 Task: Check the sale-to-list ratio of 2 stories in the last 3 years.
Action: Mouse moved to (1061, 237)
Screenshot: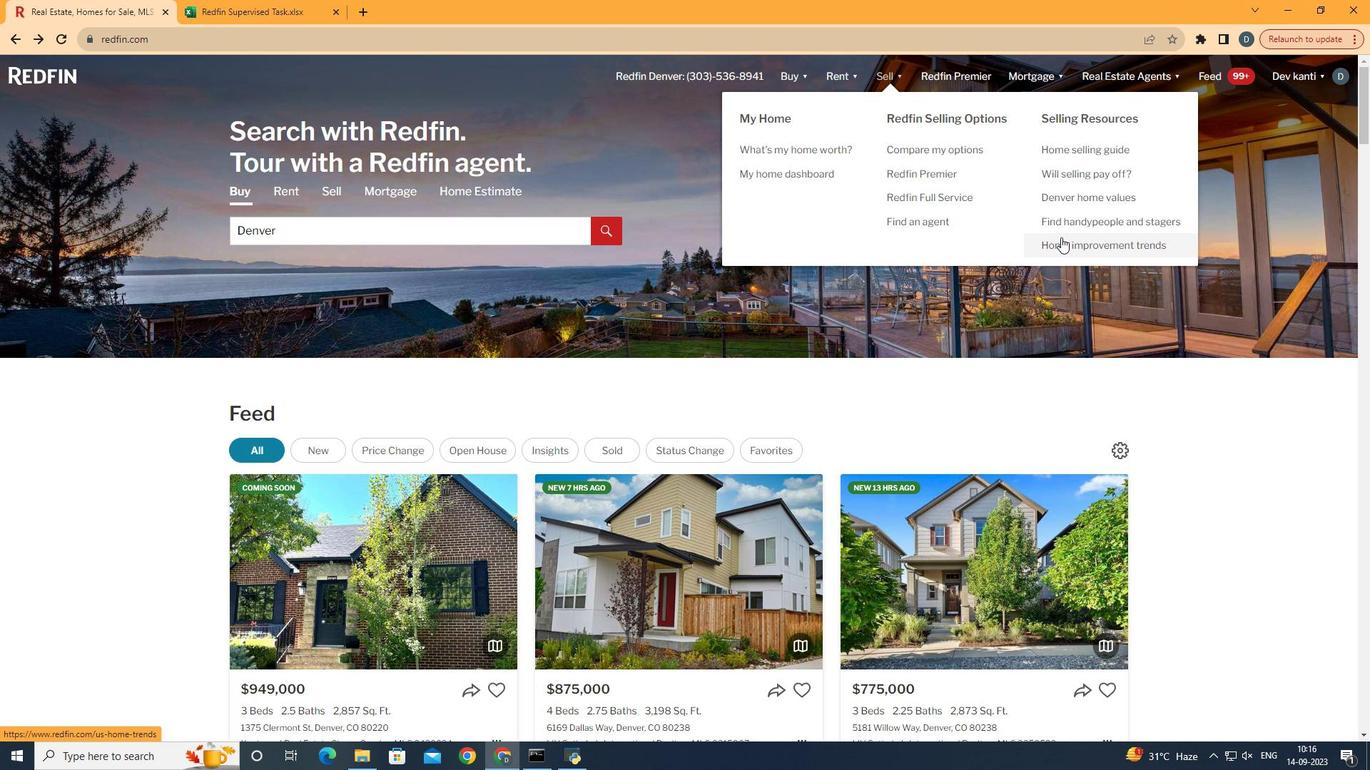 
Action: Mouse pressed left at (1061, 237)
Screenshot: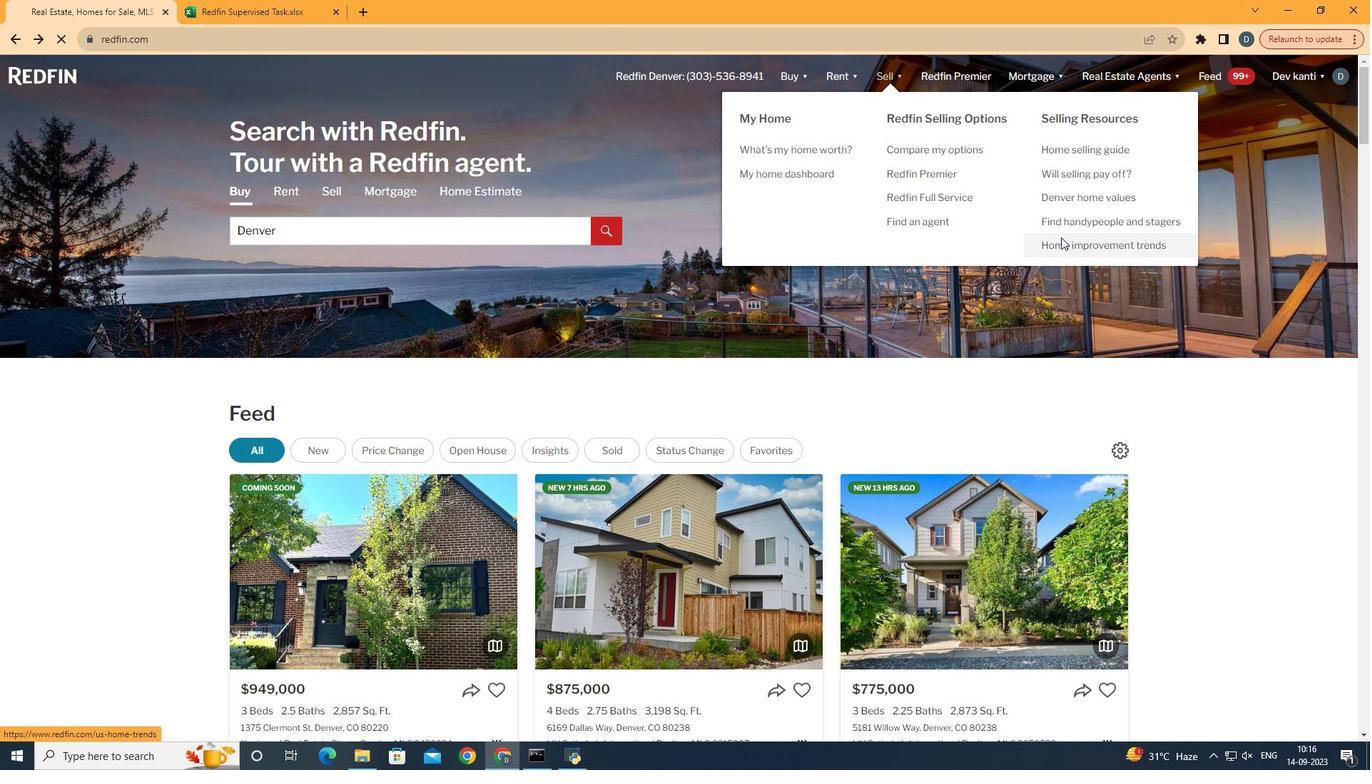 
Action: Mouse moved to (334, 270)
Screenshot: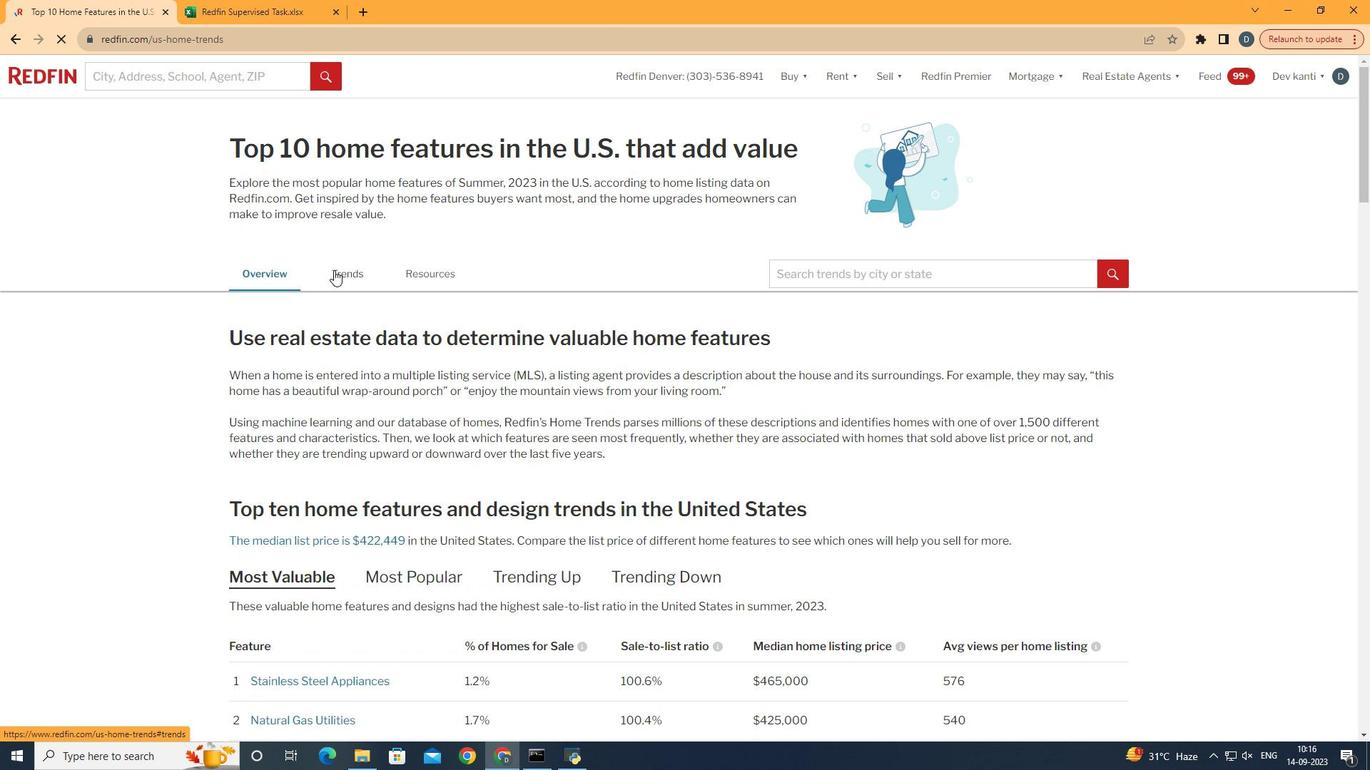 
Action: Mouse pressed left at (334, 270)
Screenshot: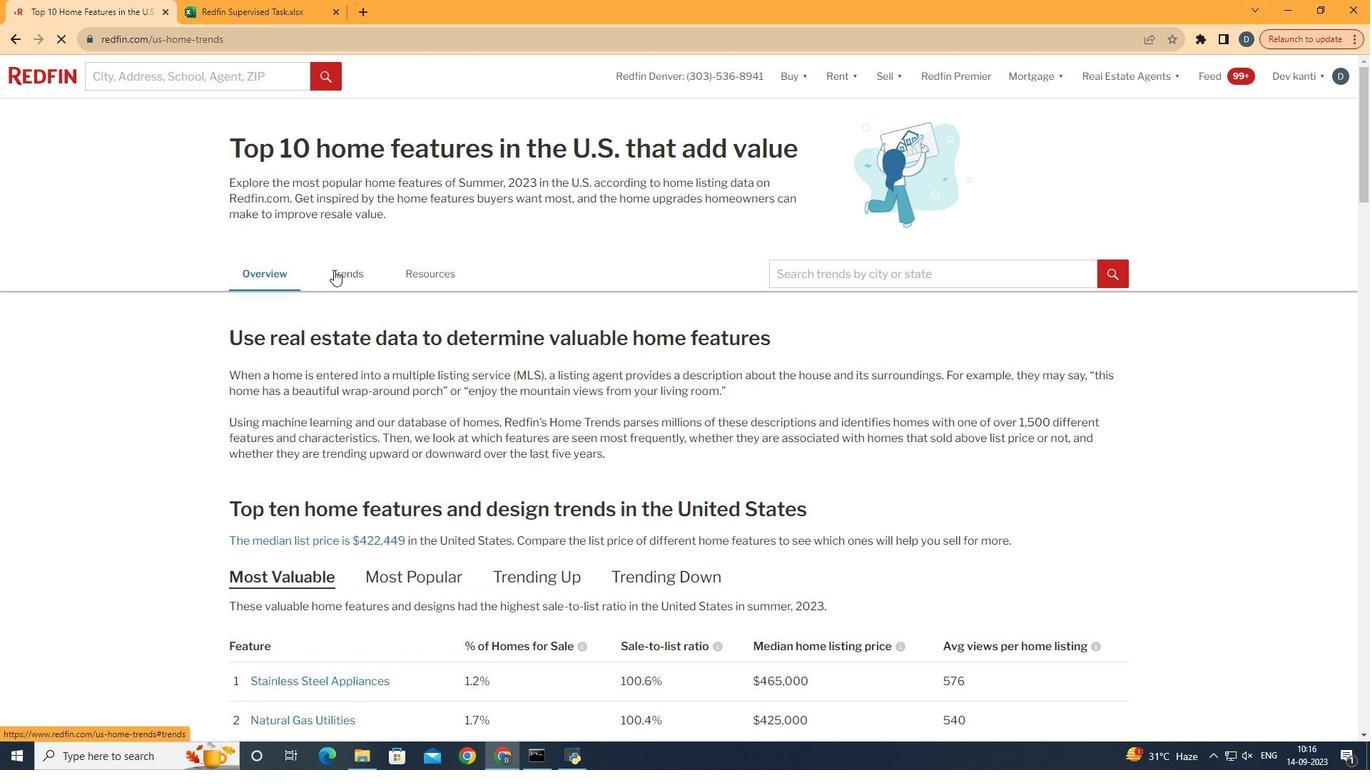 
Action: Mouse moved to (563, 336)
Screenshot: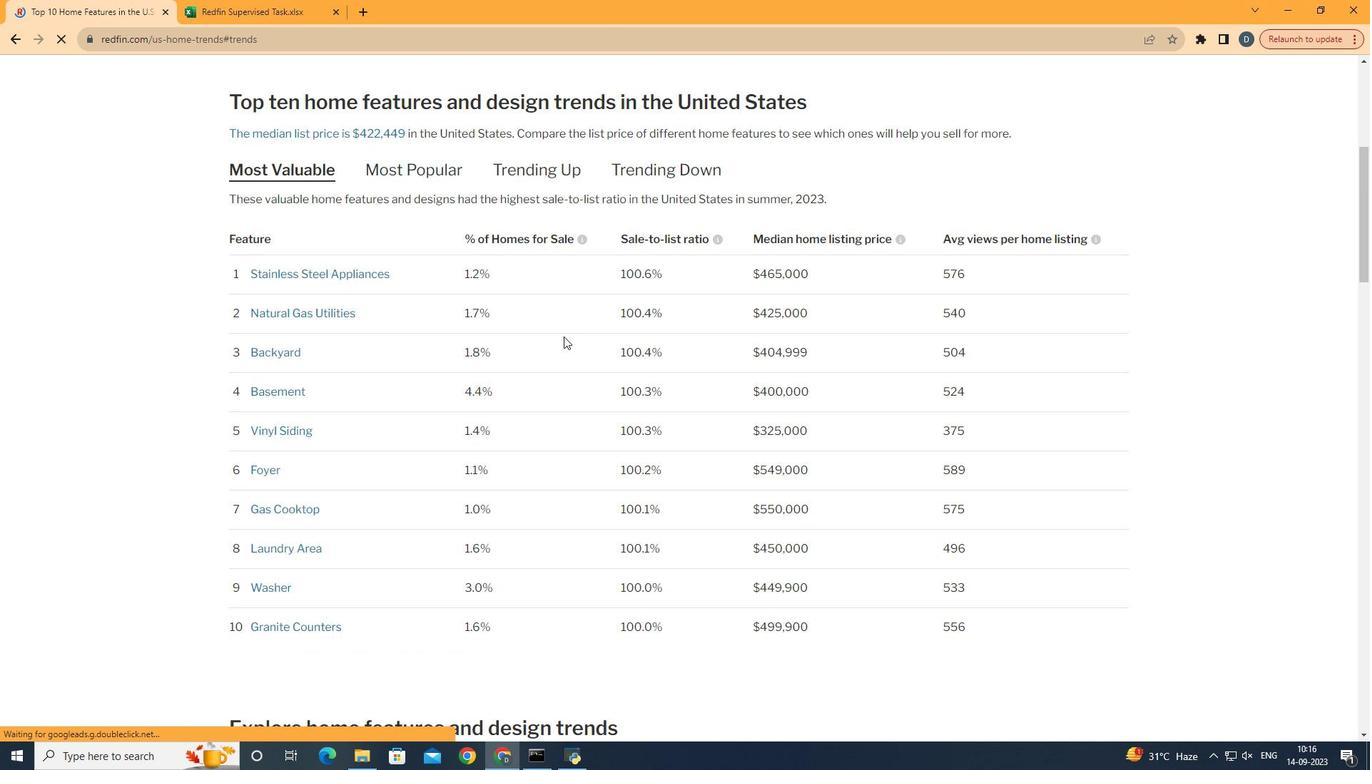 
Action: Mouse scrolled (563, 336) with delta (0, 0)
Screenshot: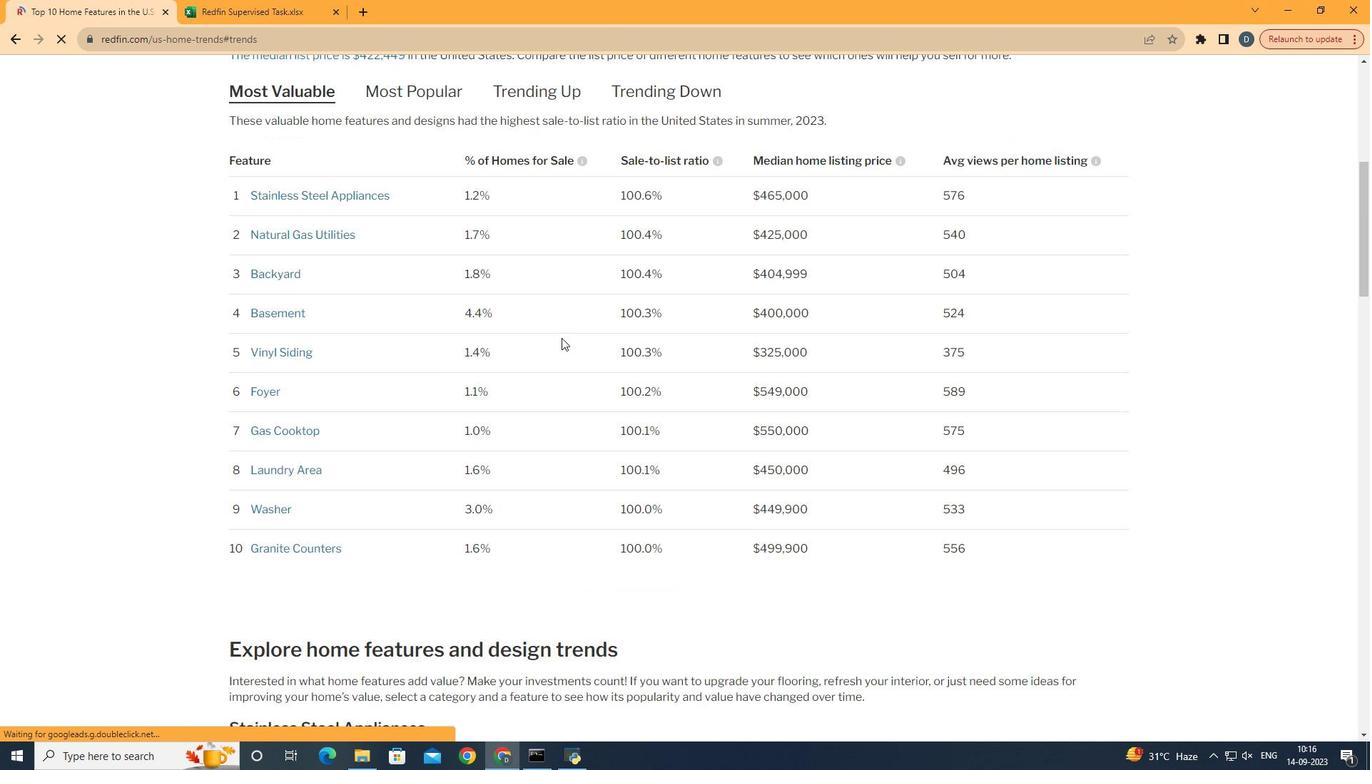 
Action: Mouse scrolled (563, 336) with delta (0, 0)
Screenshot: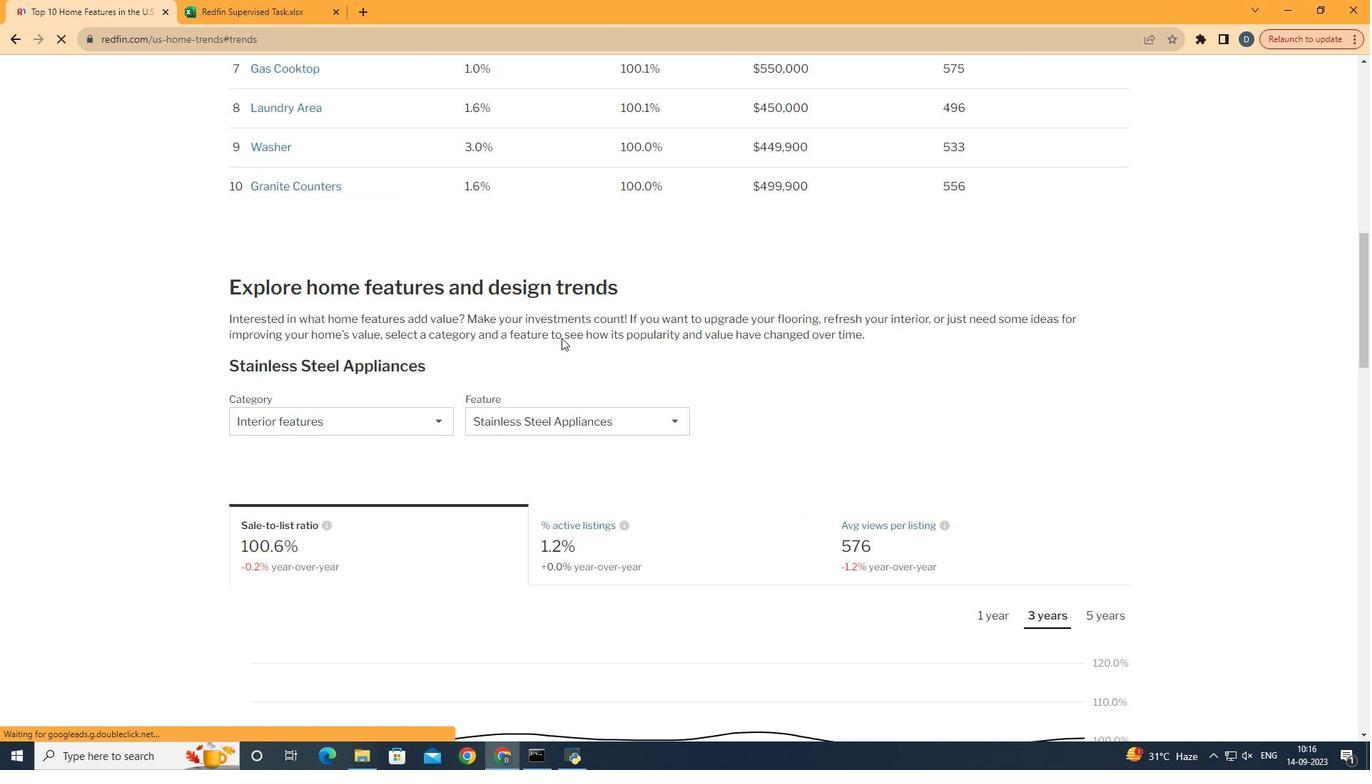 
Action: Mouse scrolled (563, 336) with delta (0, 0)
Screenshot: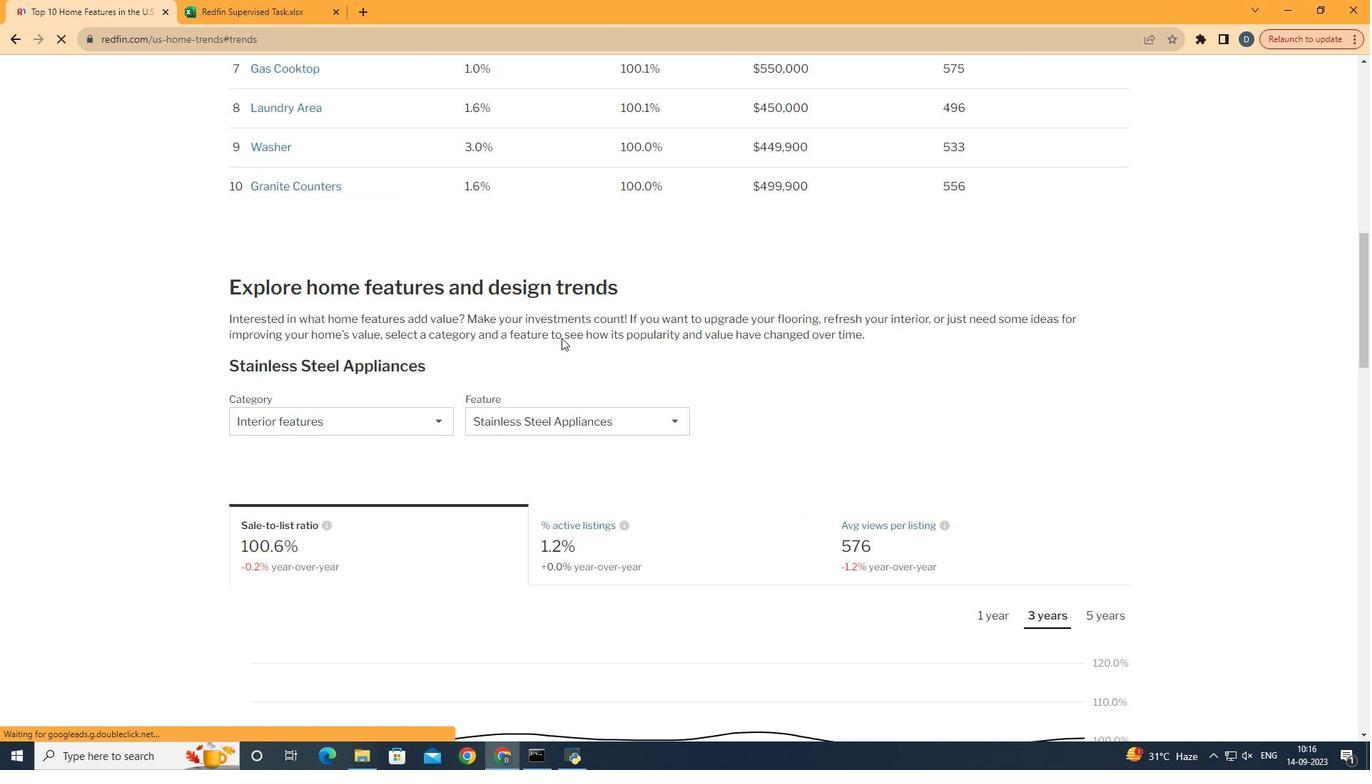 
Action: Mouse moved to (563, 337)
Screenshot: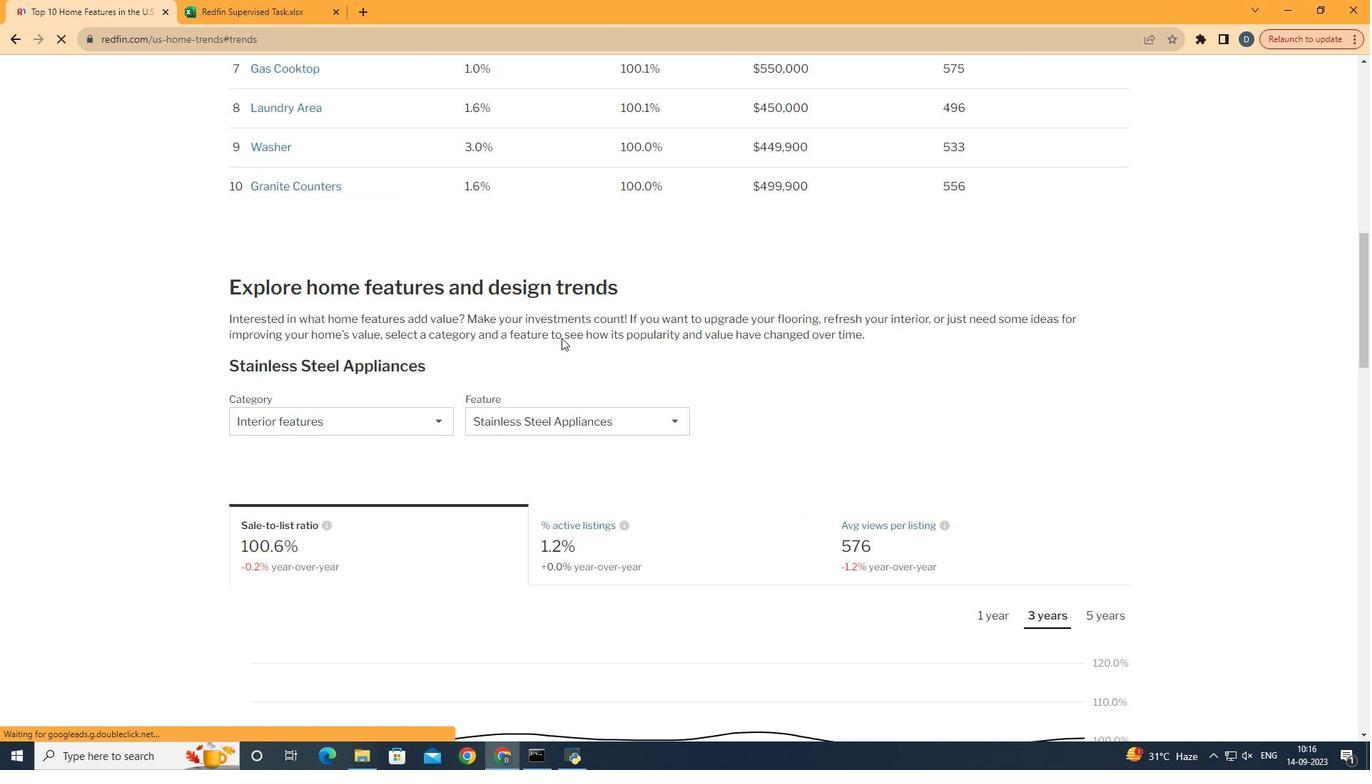
Action: Mouse scrolled (563, 336) with delta (0, 0)
Screenshot: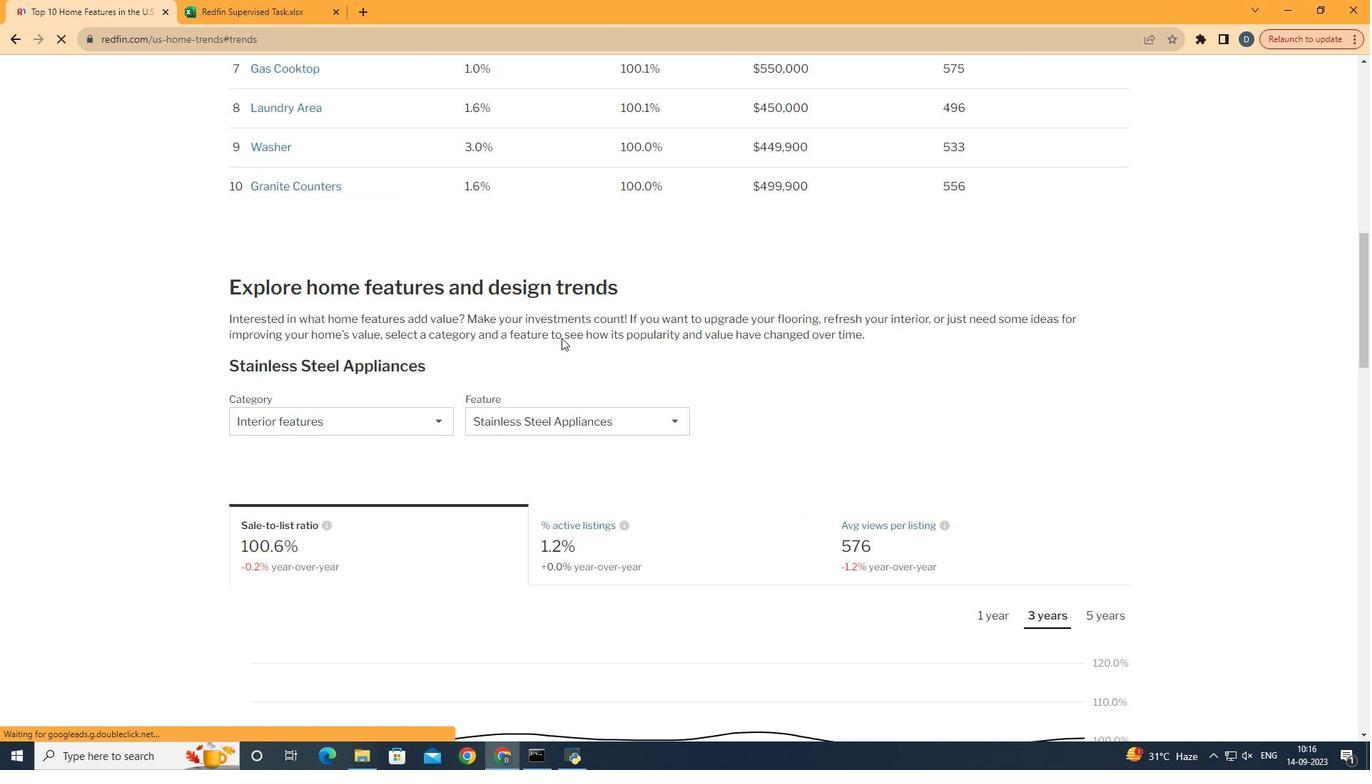 
Action: Mouse moved to (561, 338)
Screenshot: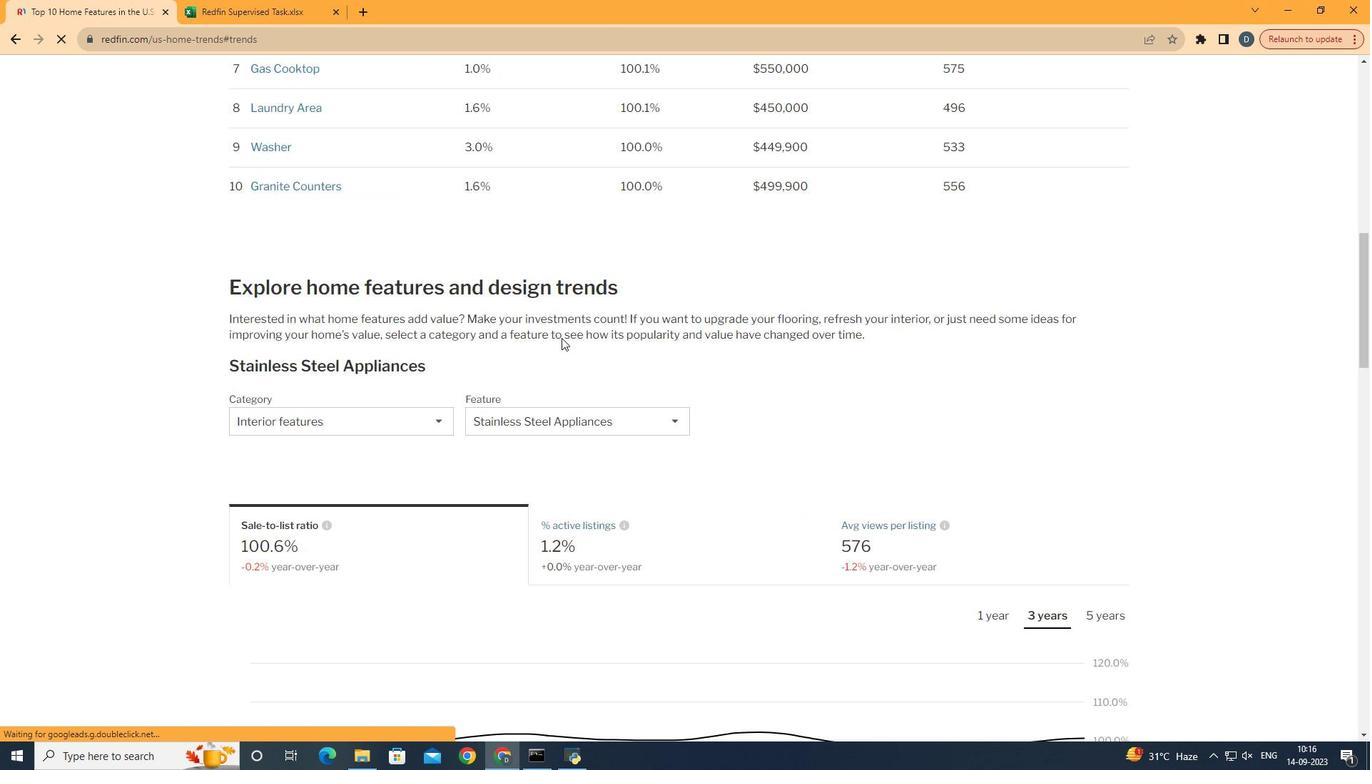 
Action: Mouse scrolled (561, 337) with delta (0, 0)
Screenshot: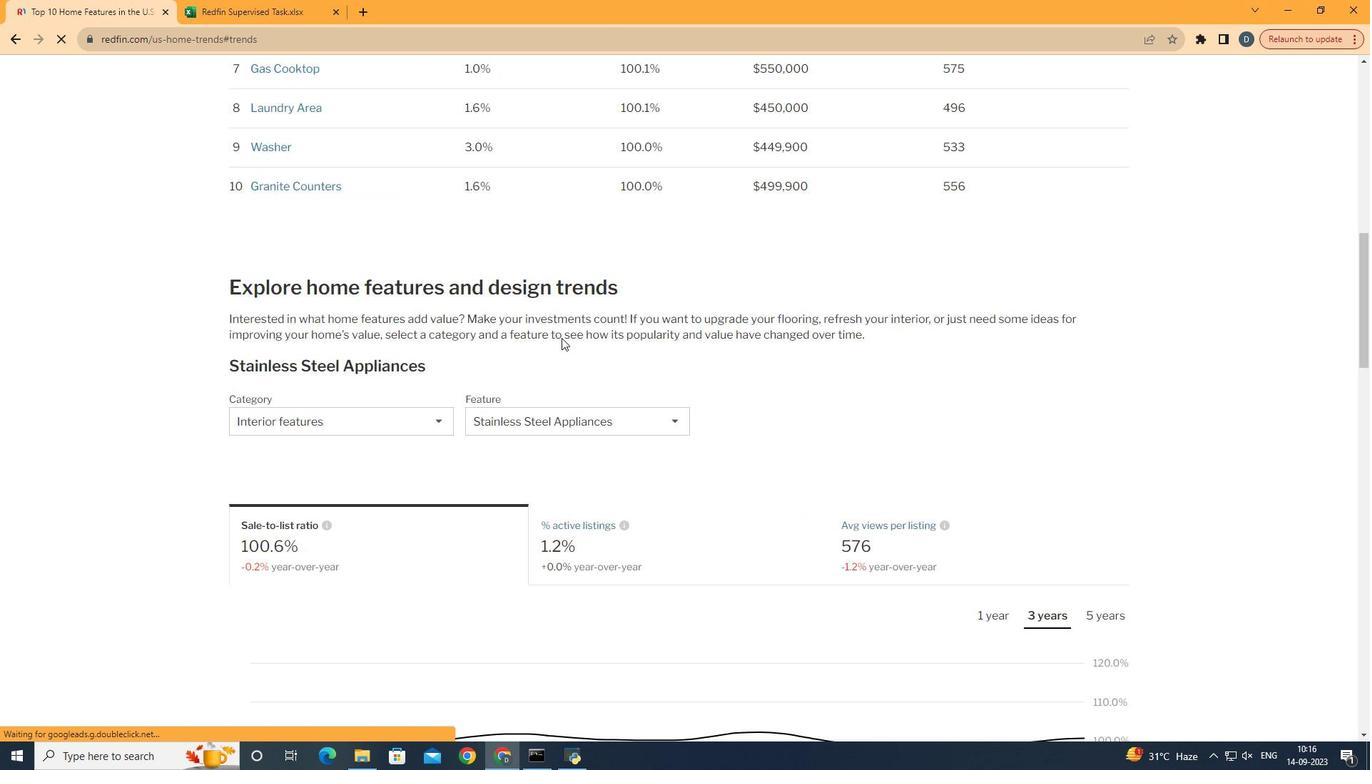 
Action: Mouse moved to (561, 338)
Screenshot: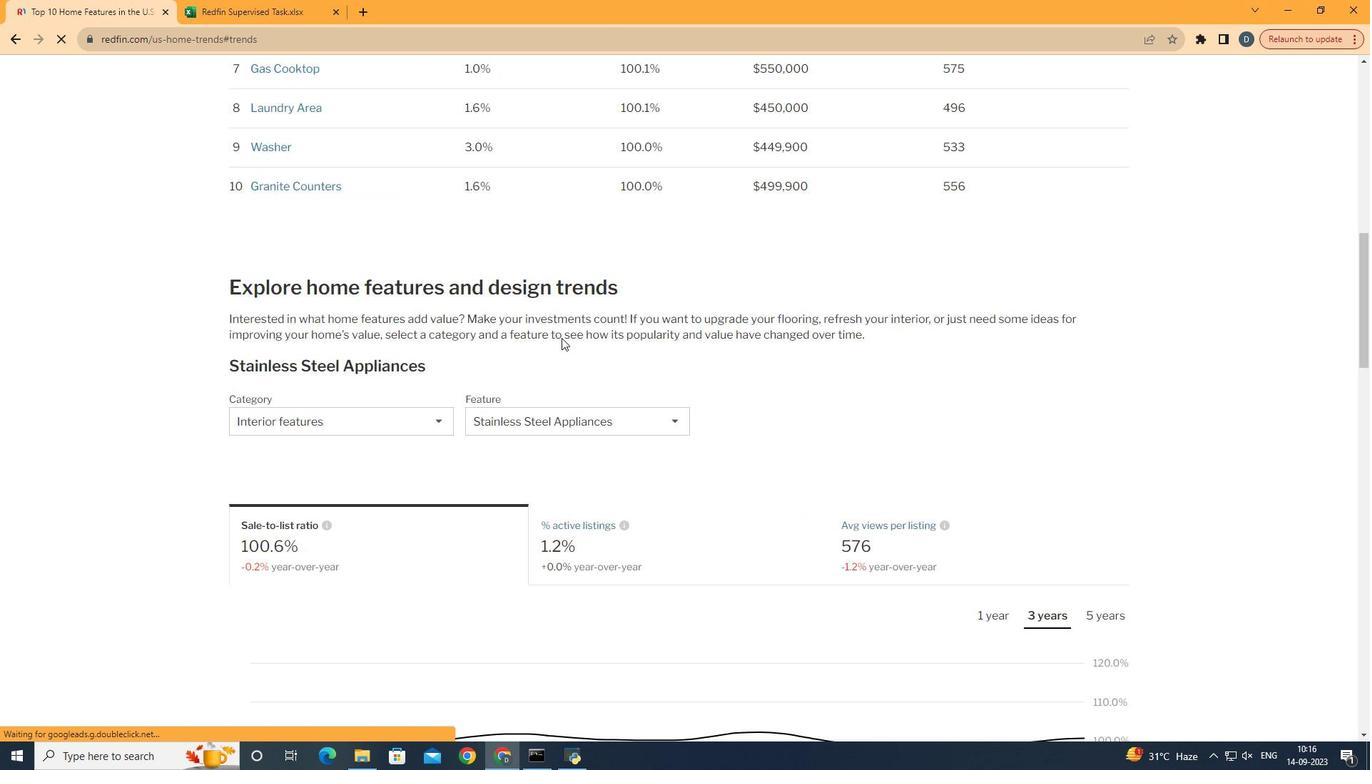 
Action: Mouse scrolled (561, 337) with delta (0, 0)
Screenshot: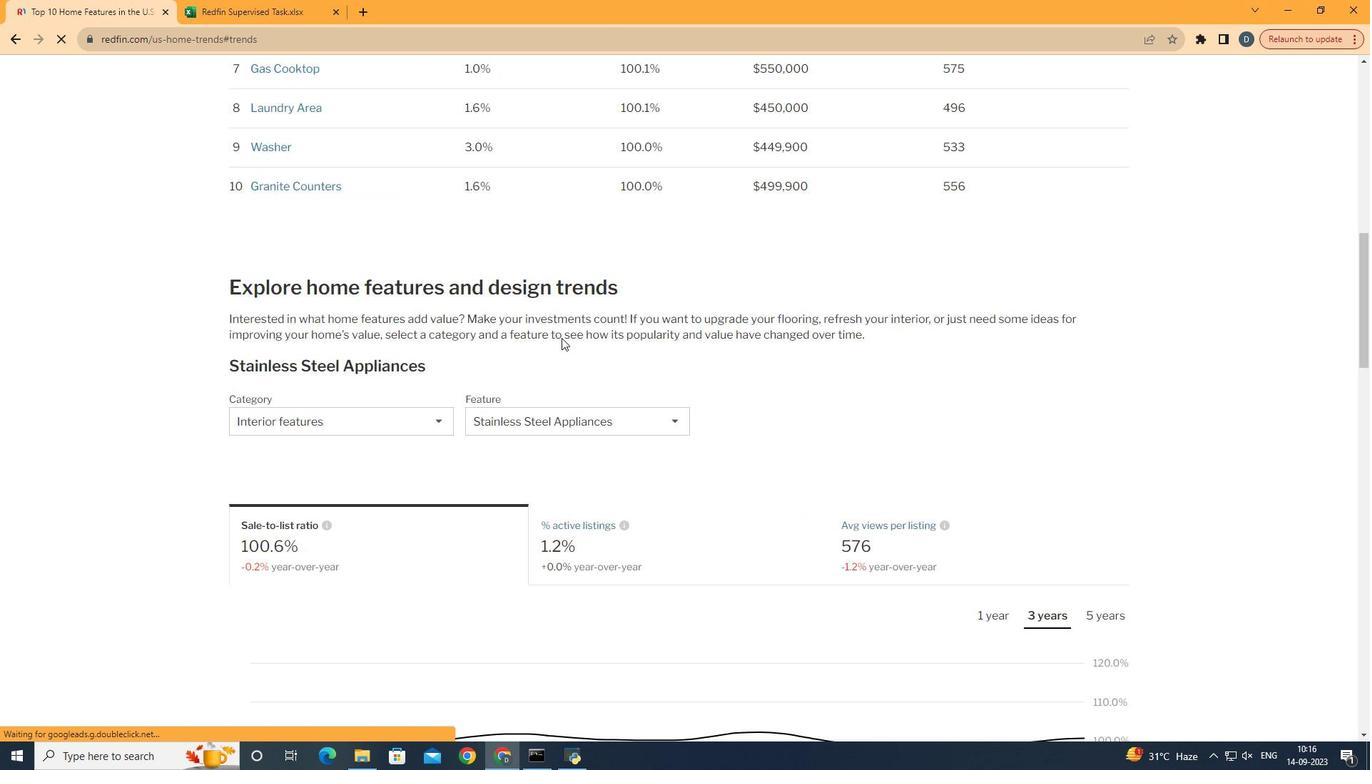 
Action: Mouse scrolled (561, 337) with delta (0, 0)
Screenshot: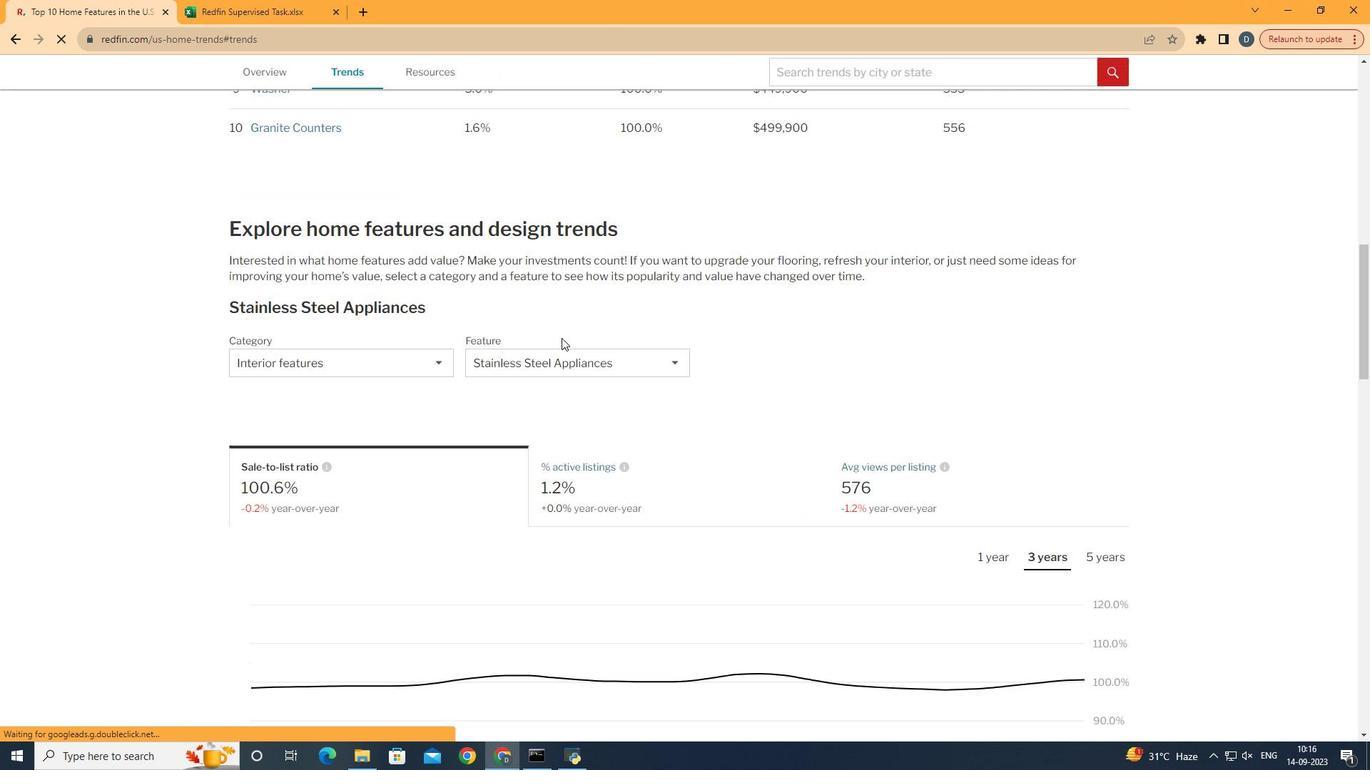 
Action: Mouse moved to (377, 372)
Screenshot: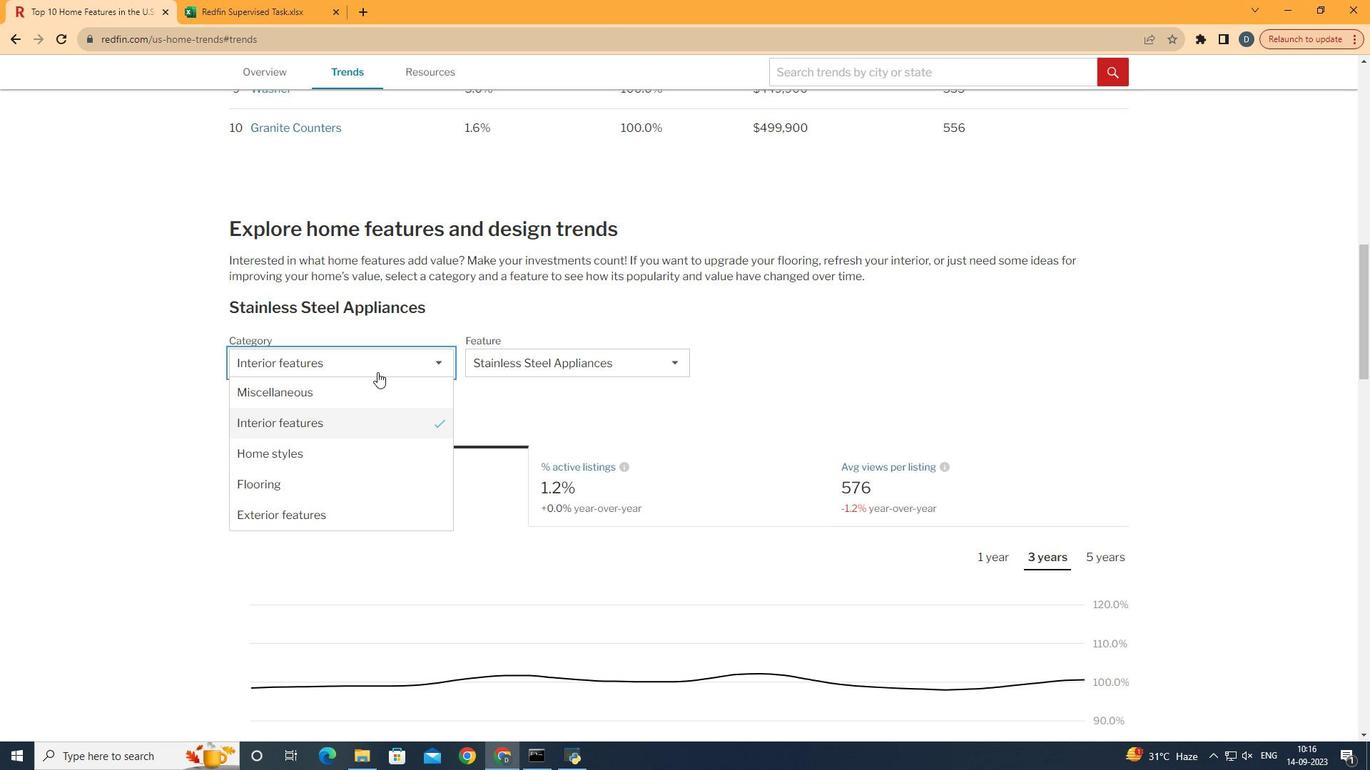 
Action: Mouse pressed left at (377, 372)
Screenshot: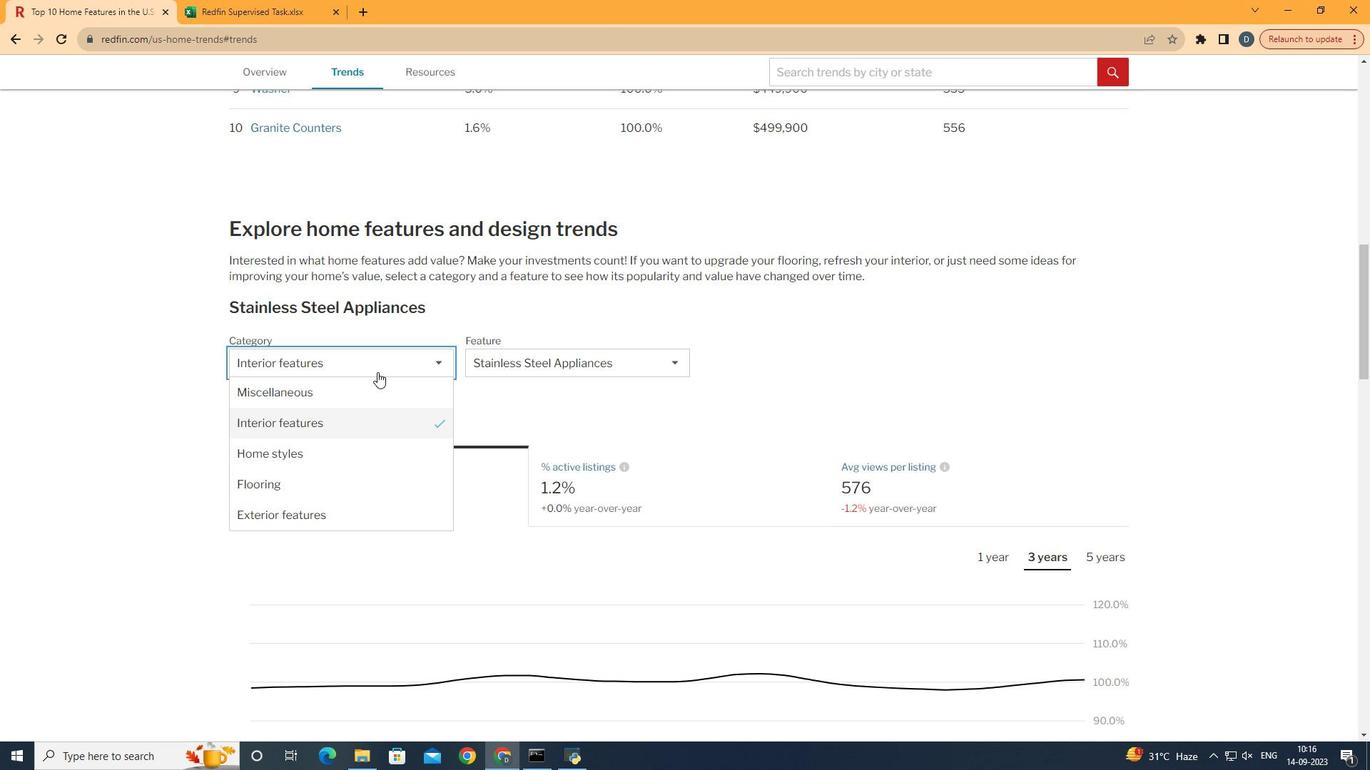 
Action: Mouse moved to (366, 452)
Screenshot: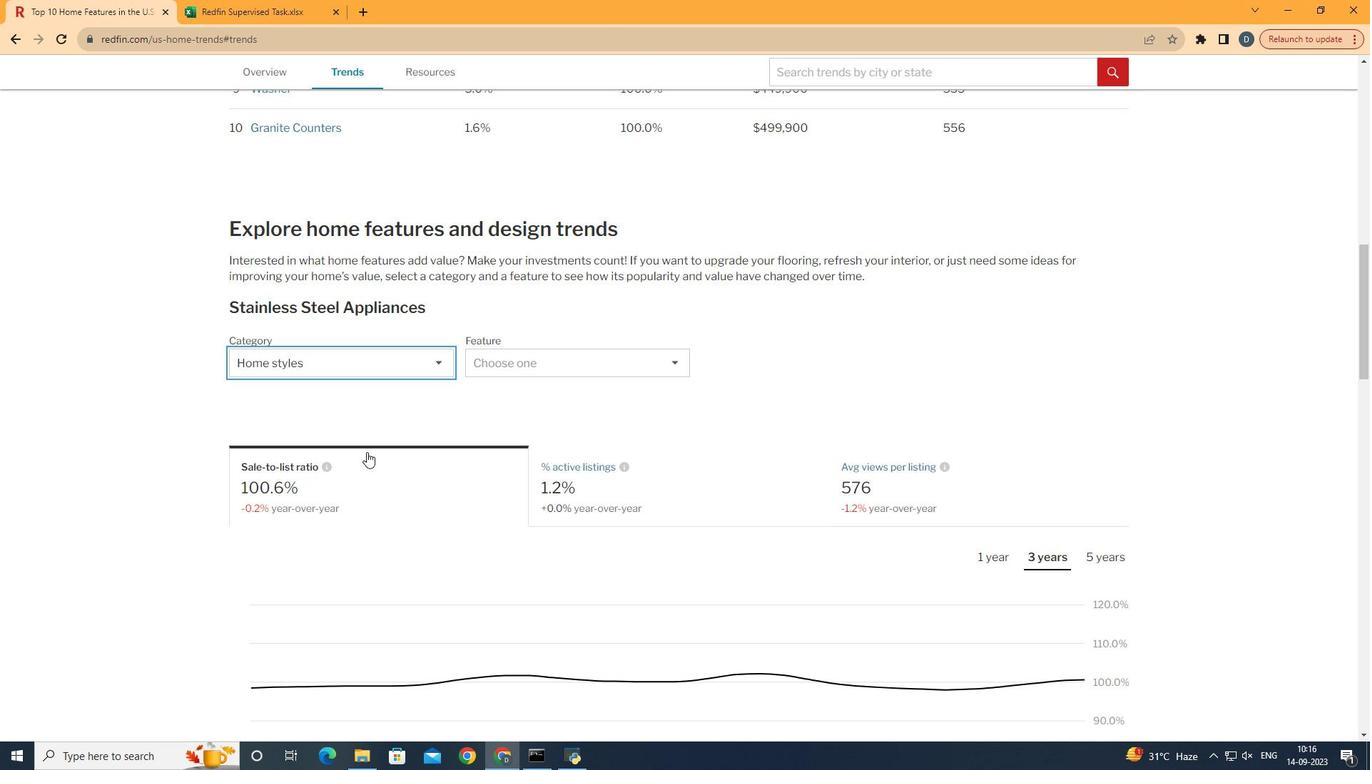 
Action: Mouse pressed left at (366, 452)
Screenshot: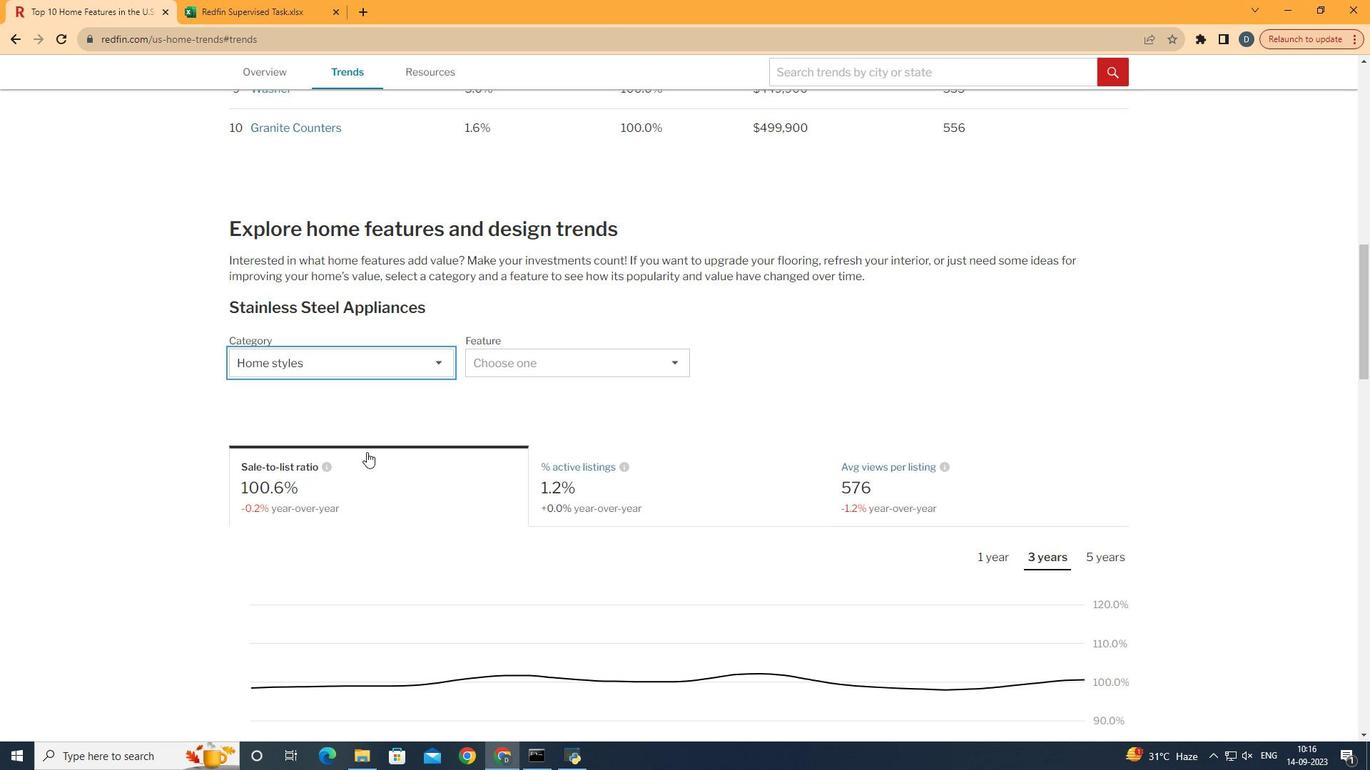 
Action: Mouse moved to (518, 365)
Screenshot: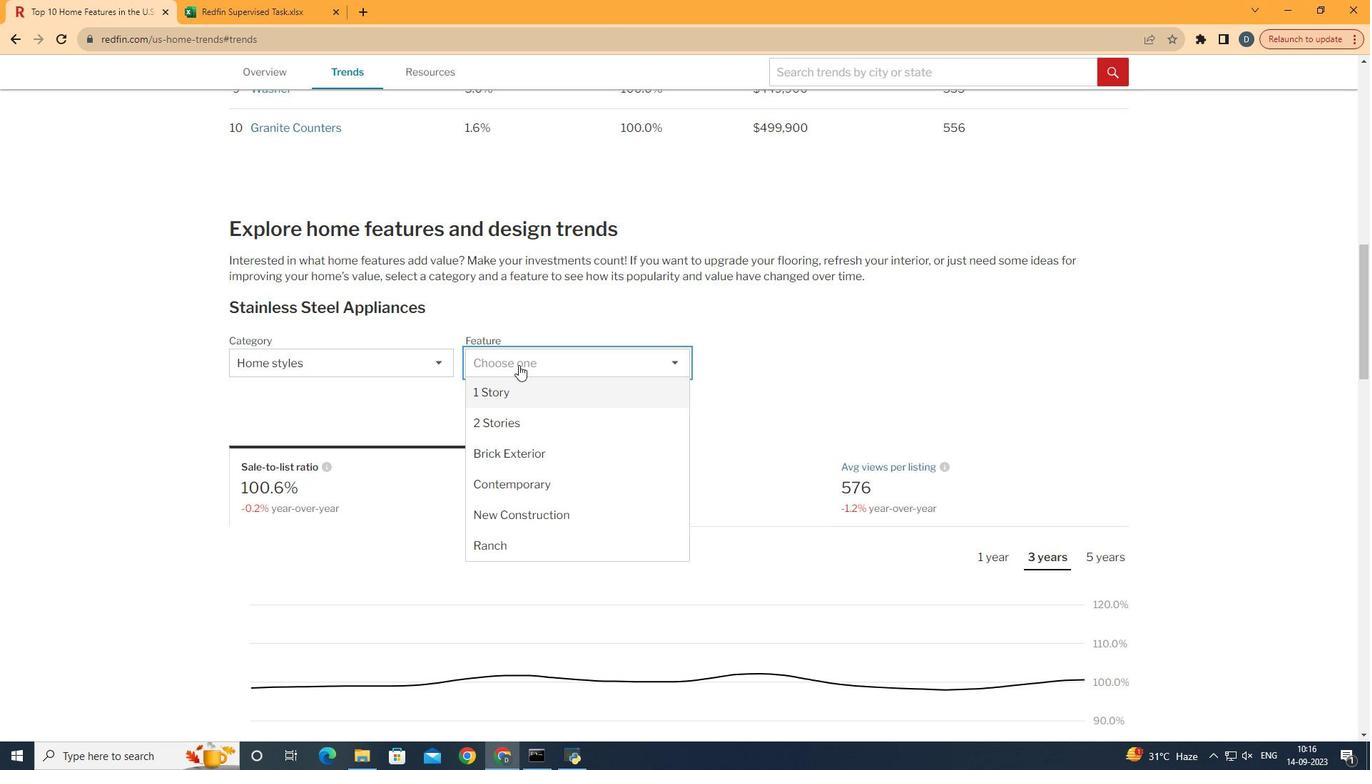 
Action: Mouse pressed left at (518, 365)
Screenshot: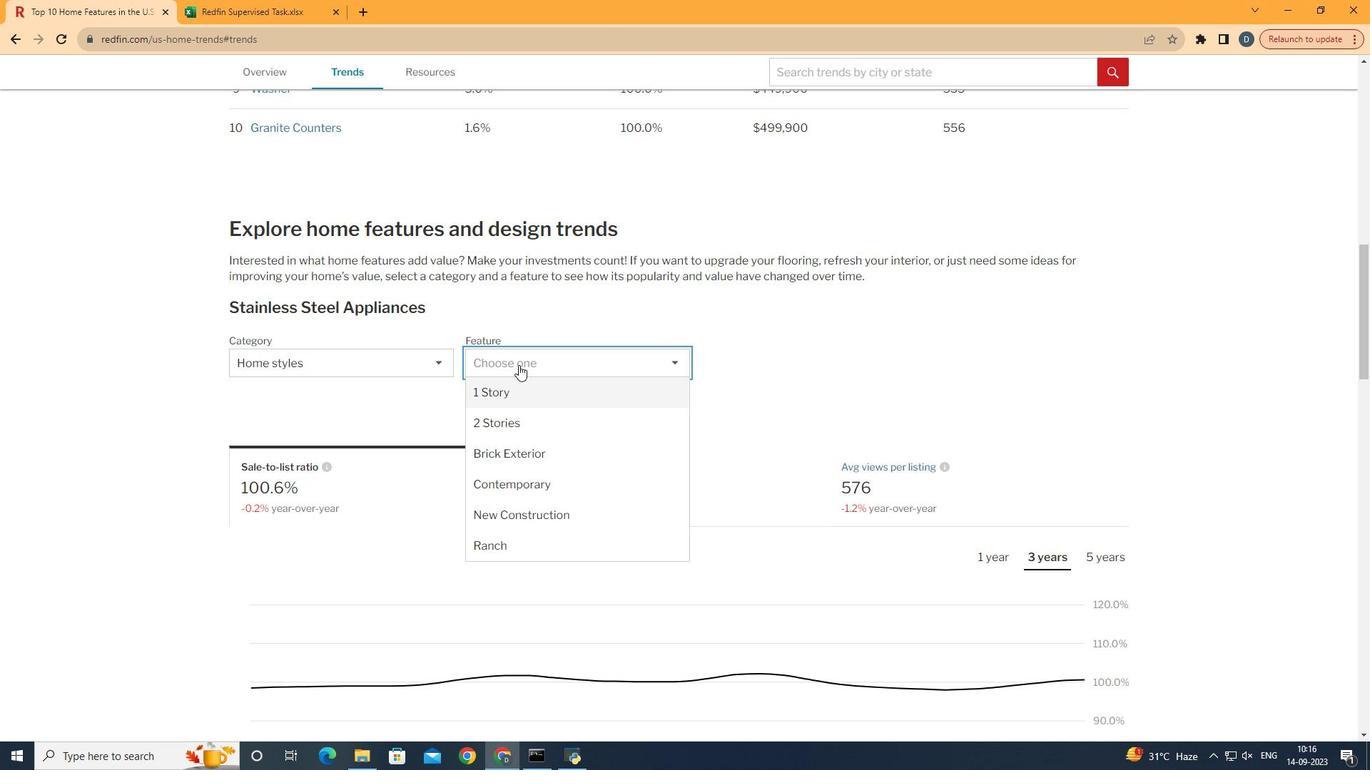 
Action: Mouse moved to (546, 422)
Screenshot: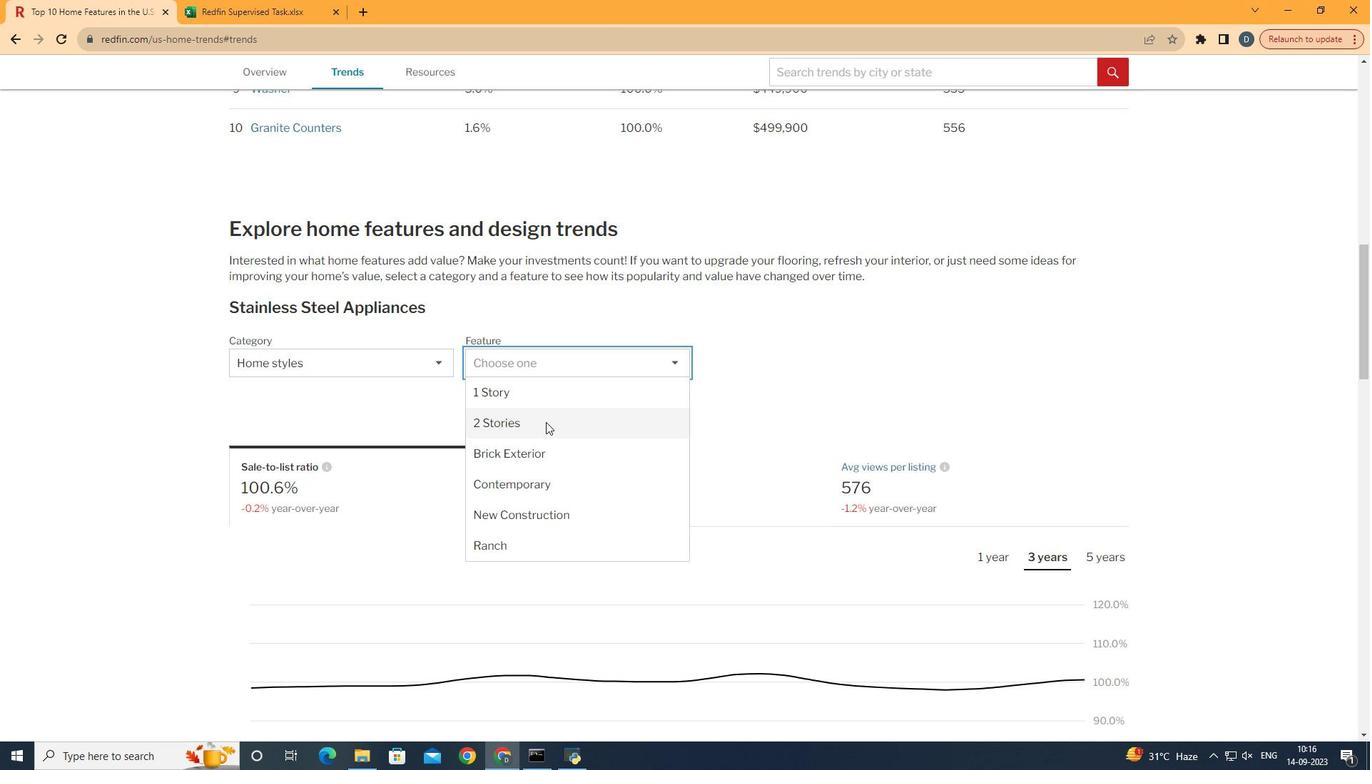 
Action: Mouse pressed left at (546, 422)
Screenshot: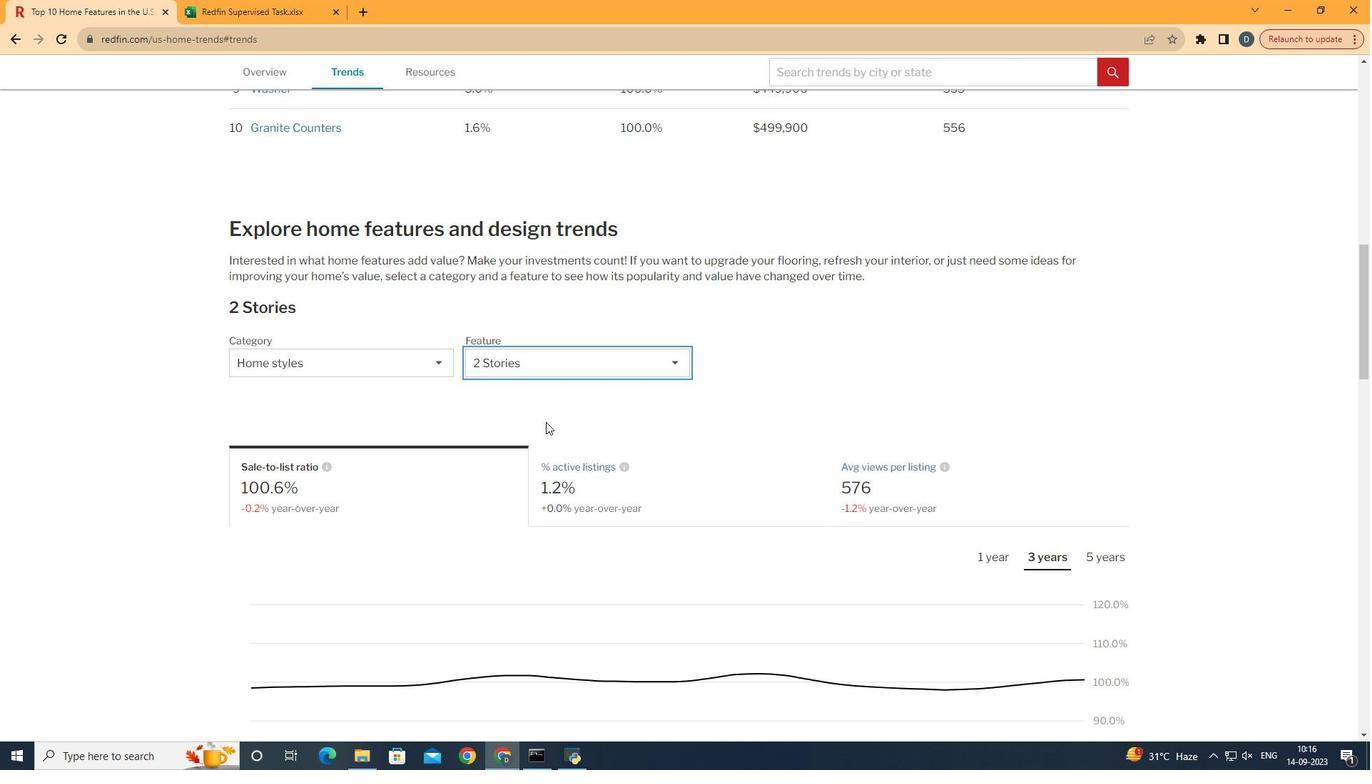 
Action: Mouse moved to (725, 329)
Screenshot: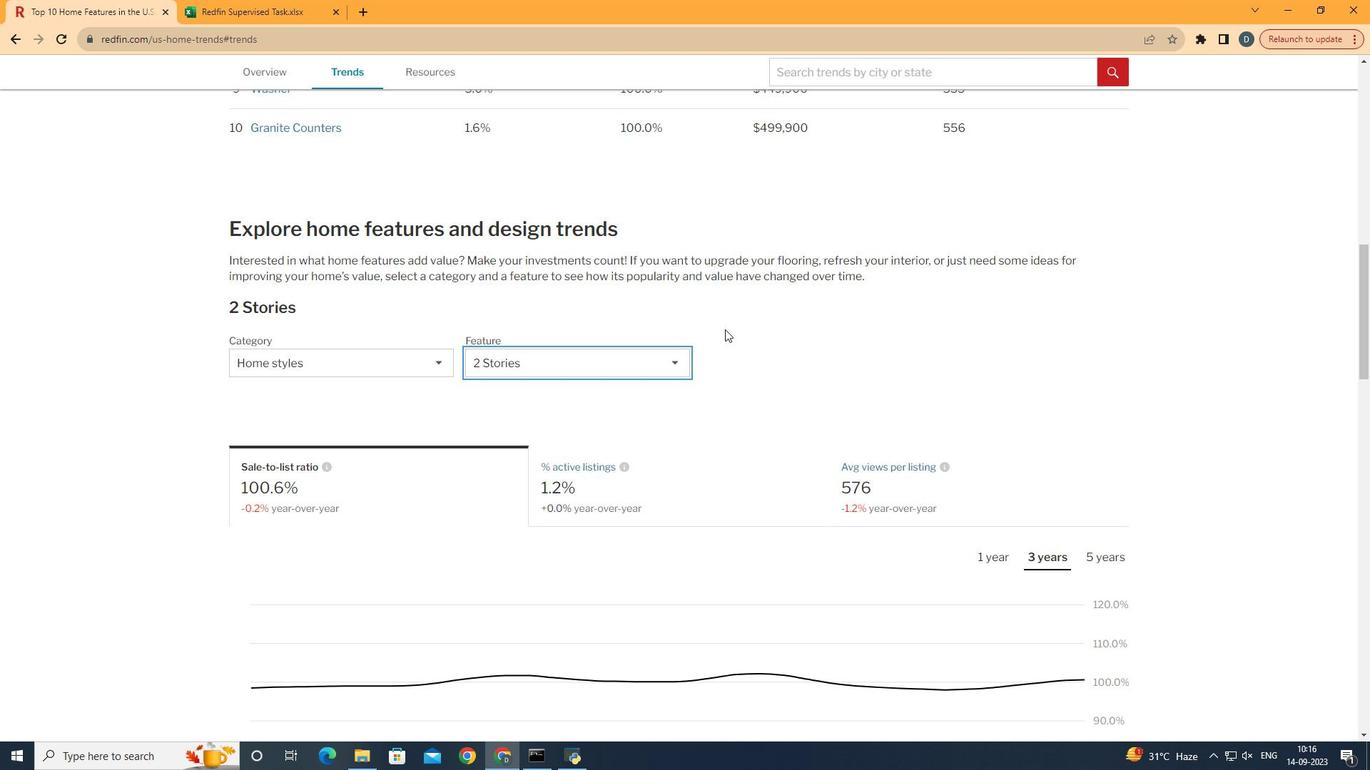 
Action: Mouse scrolled (725, 329) with delta (0, 0)
Screenshot: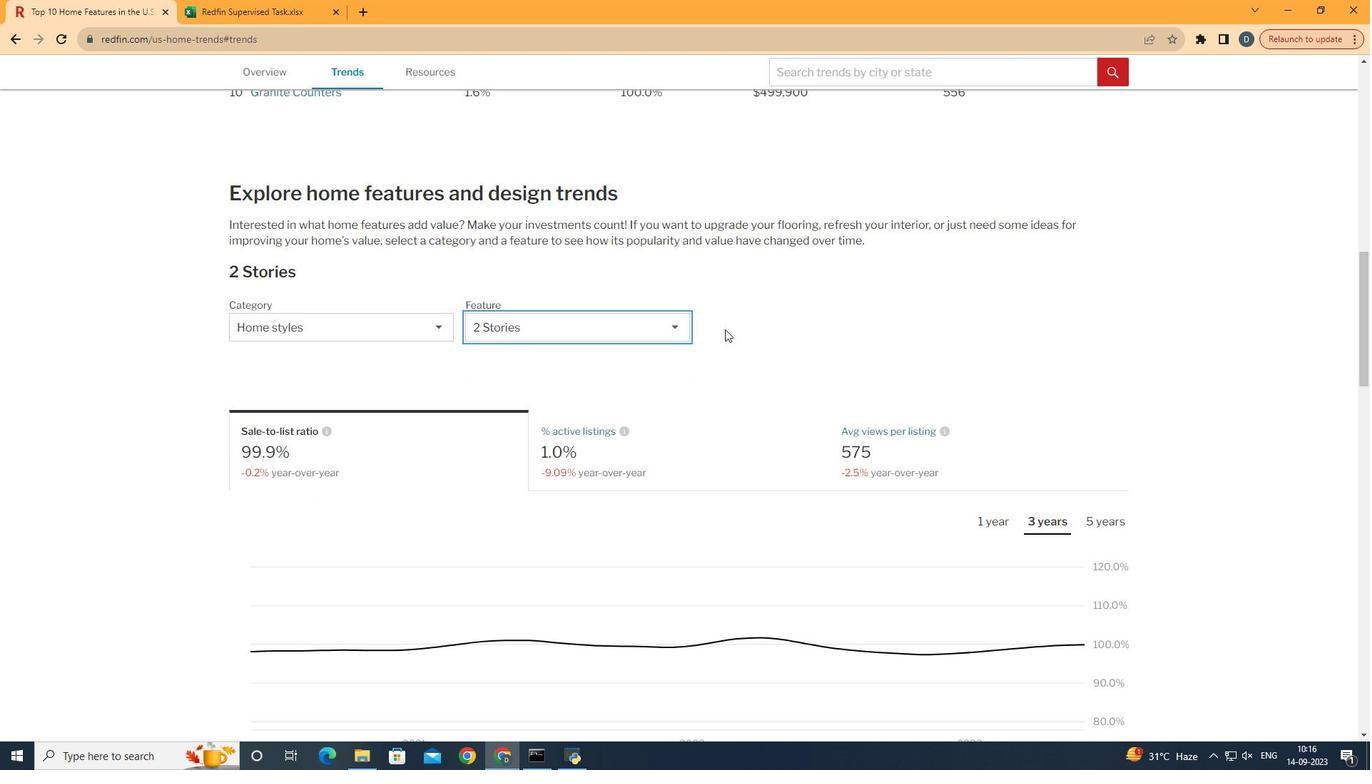 
Action: Mouse moved to (417, 427)
Screenshot: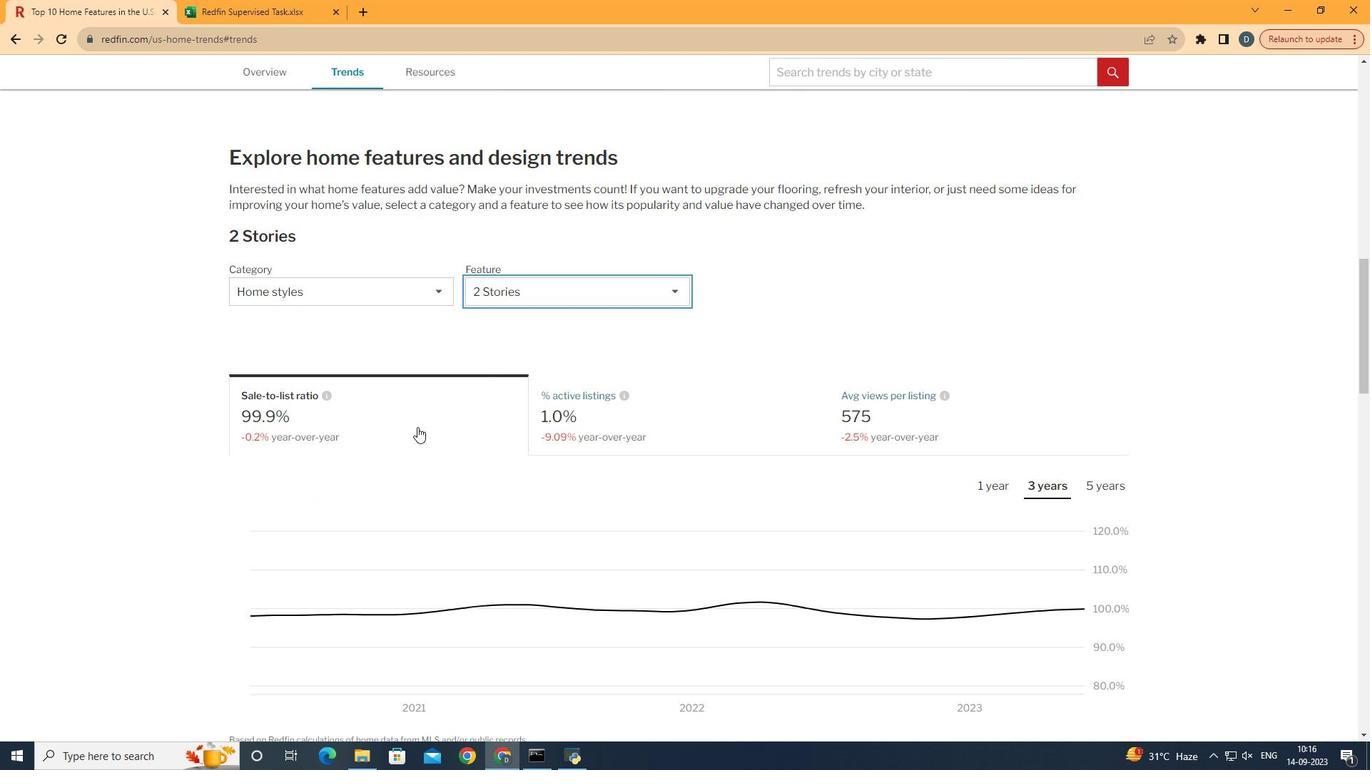 
Action: Mouse pressed left at (417, 427)
Screenshot: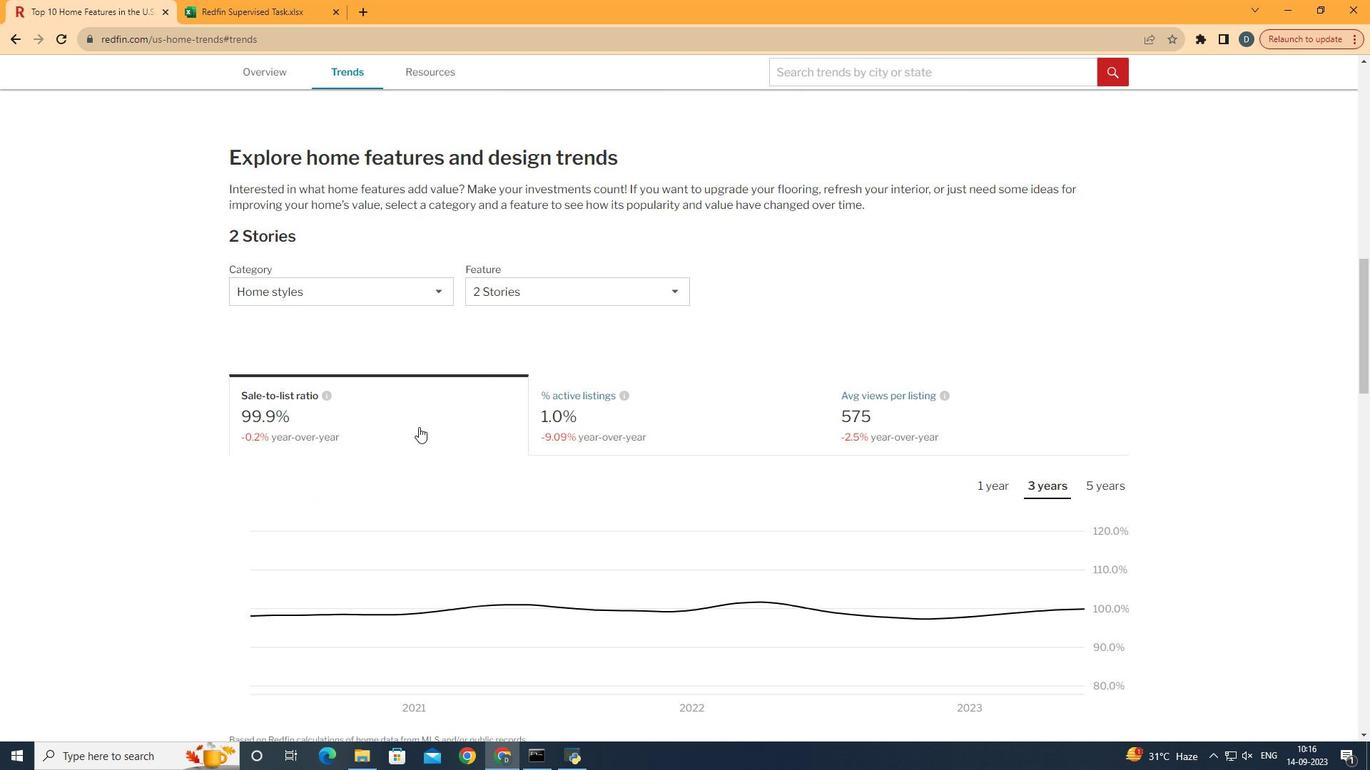 
Action: Mouse moved to (817, 354)
Screenshot: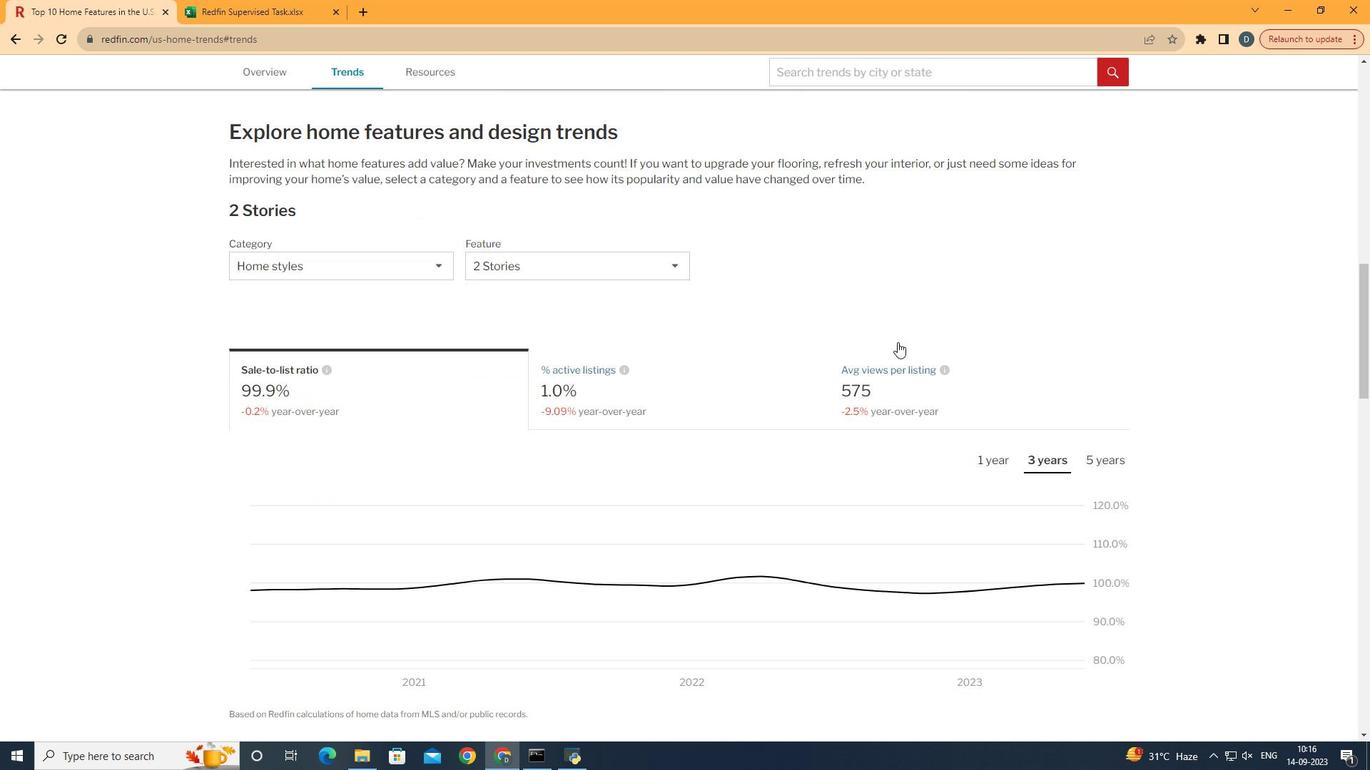 
Action: Mouse scrolled (817, 354) with delta (0, 0)
Screenshot: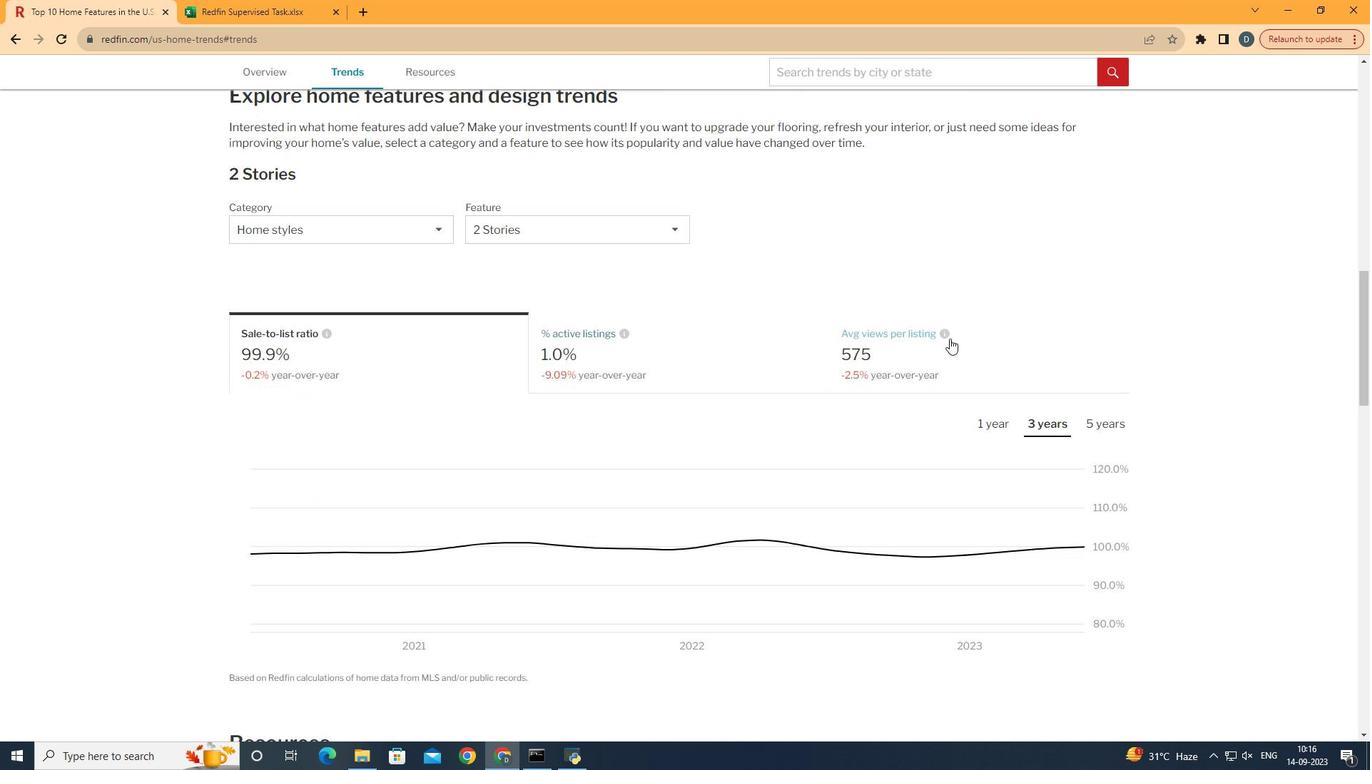 
Action: Mouse moved to (1043, 416)
Screenshot: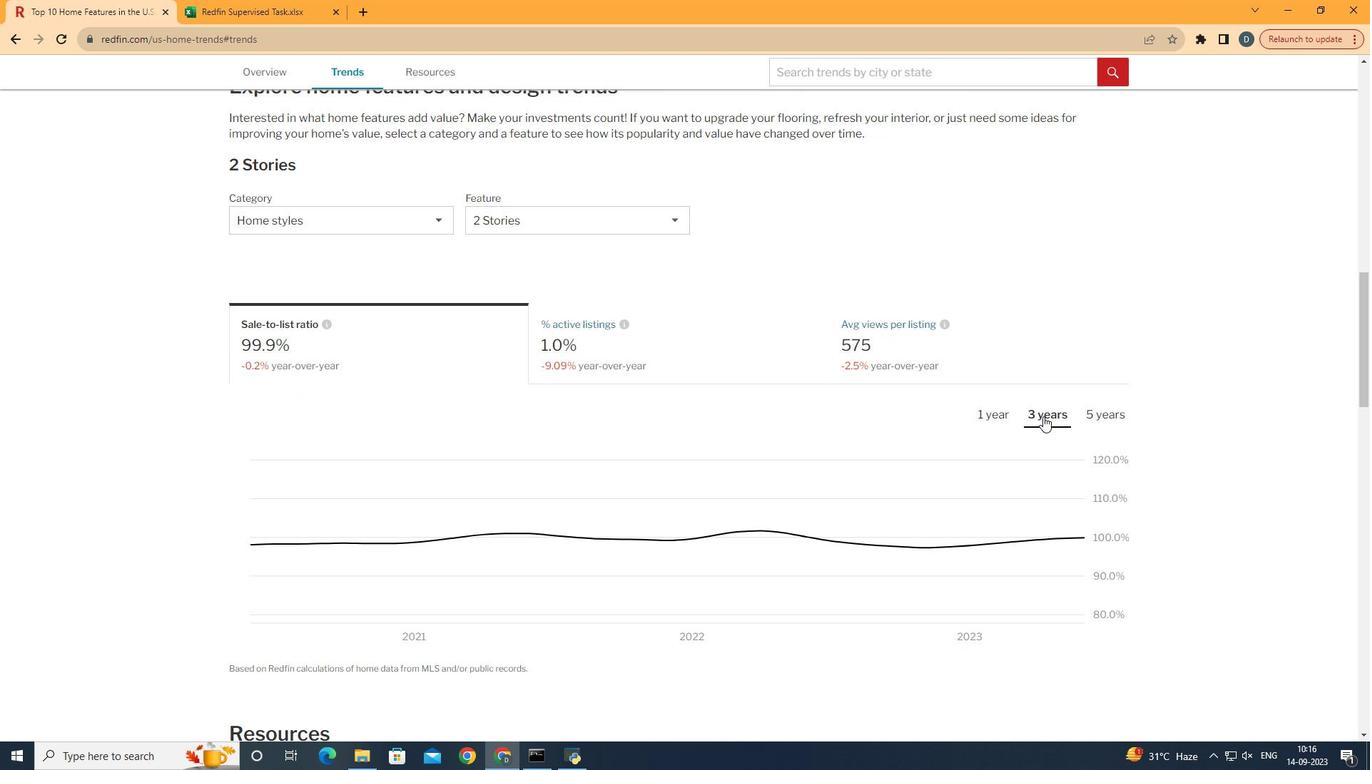 
Action: Mouse pressed left at (1043, 416)
Screenshot: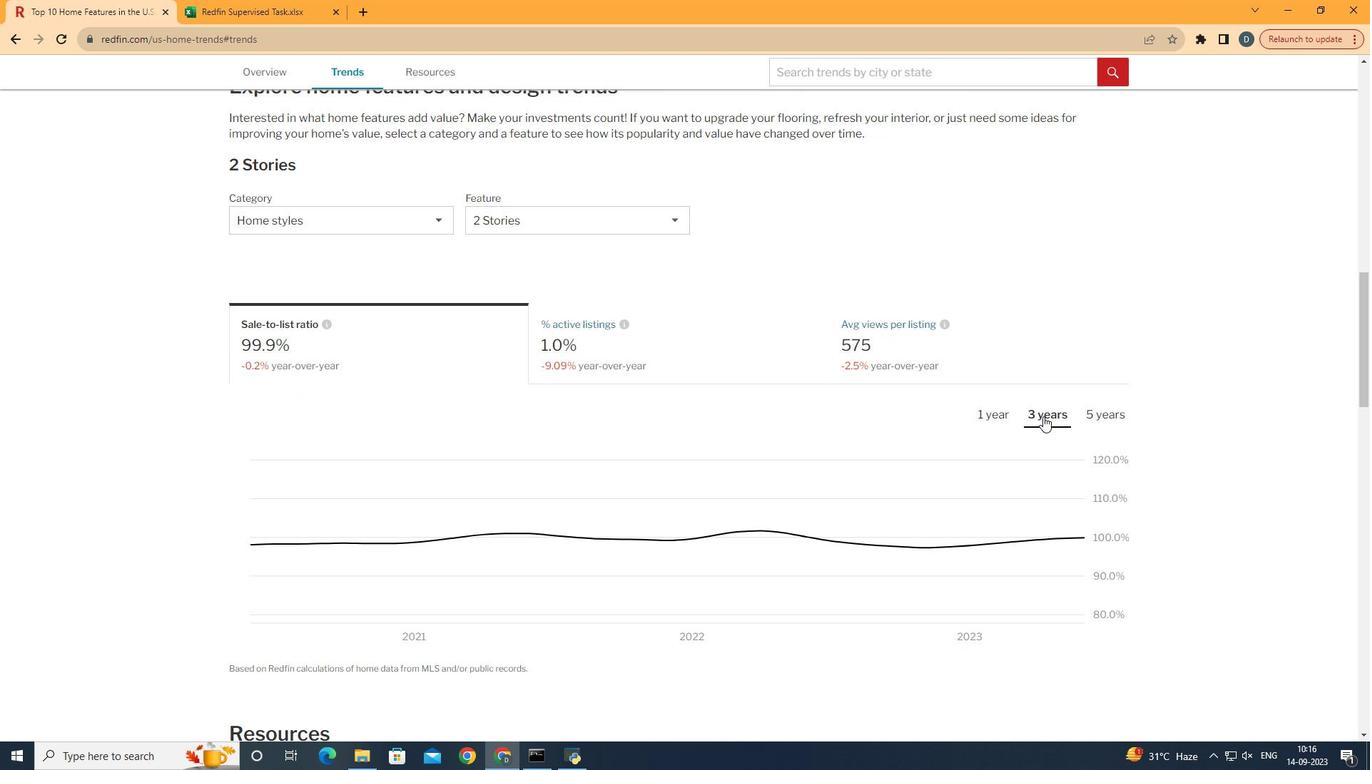
Action: Mouse moved to (1102, 349)
Screenshot: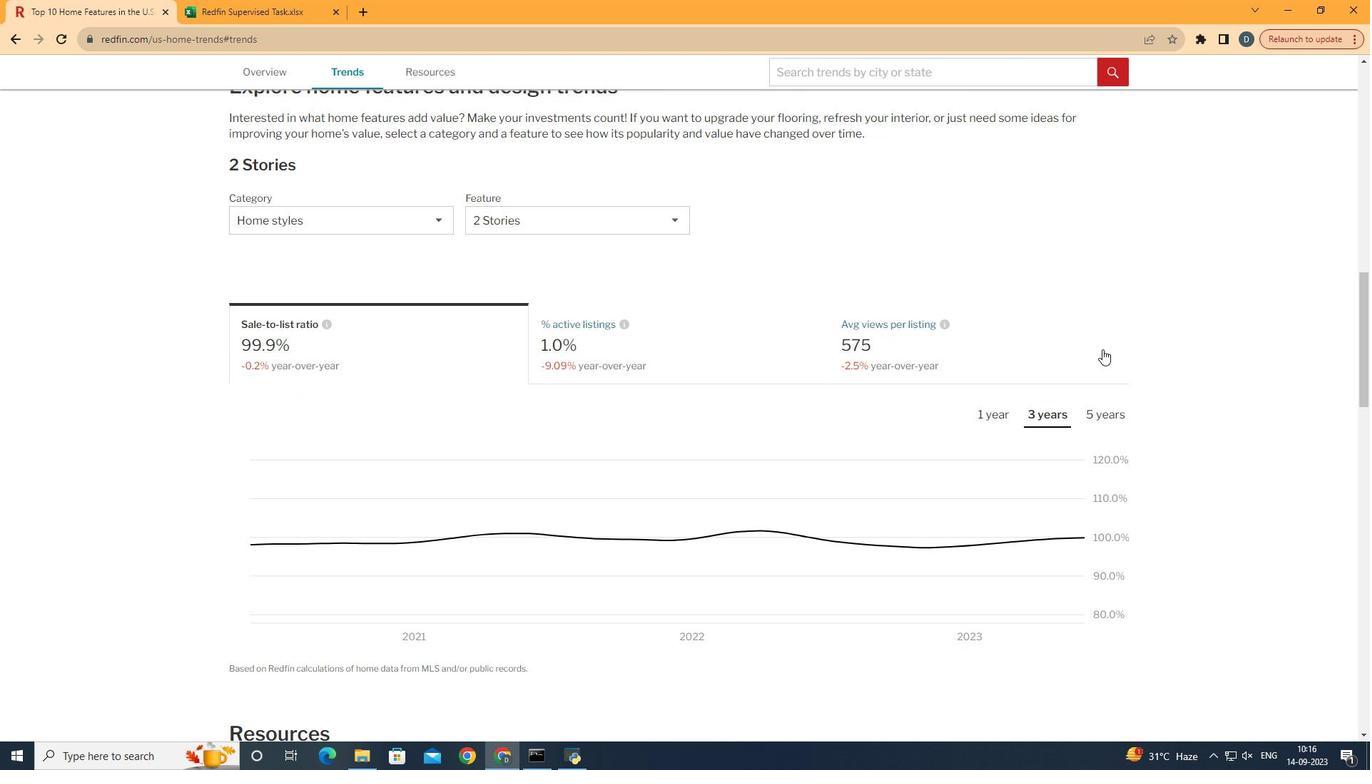 
